 Task: Use the formula "CHISQ.INV.RT" in spreadsheet "Project portfolio".
Action: Mouse moved to (113, 322)
Screenshot: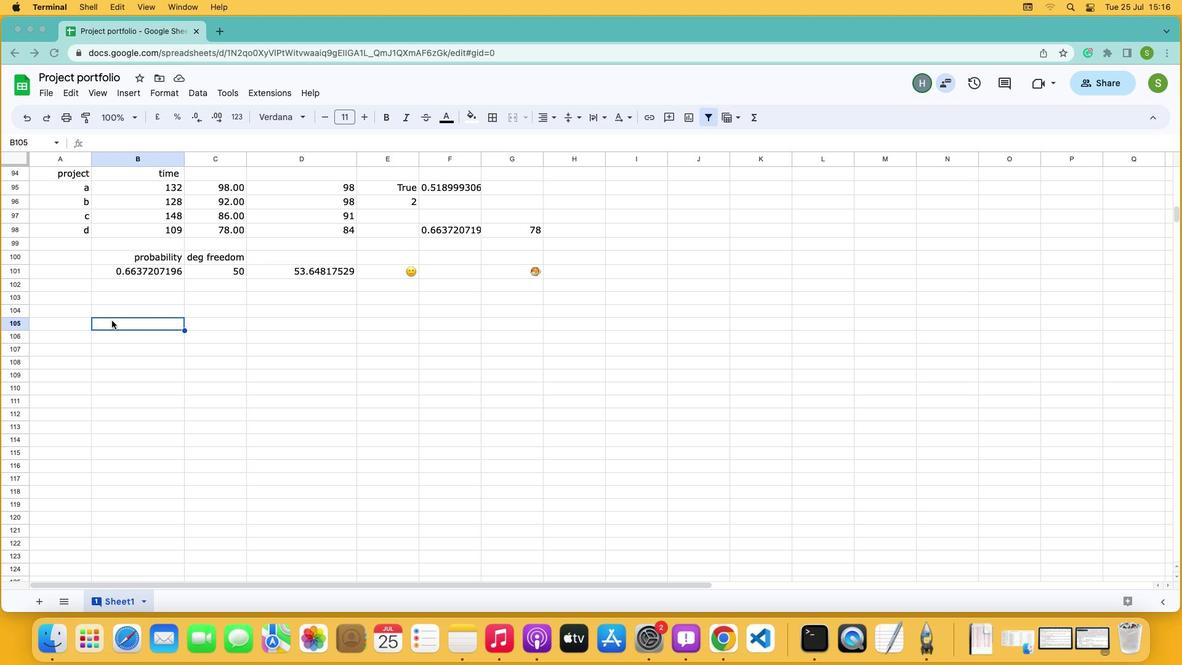 
Action: Mouse pressed left at (113, 322)
Screenshot: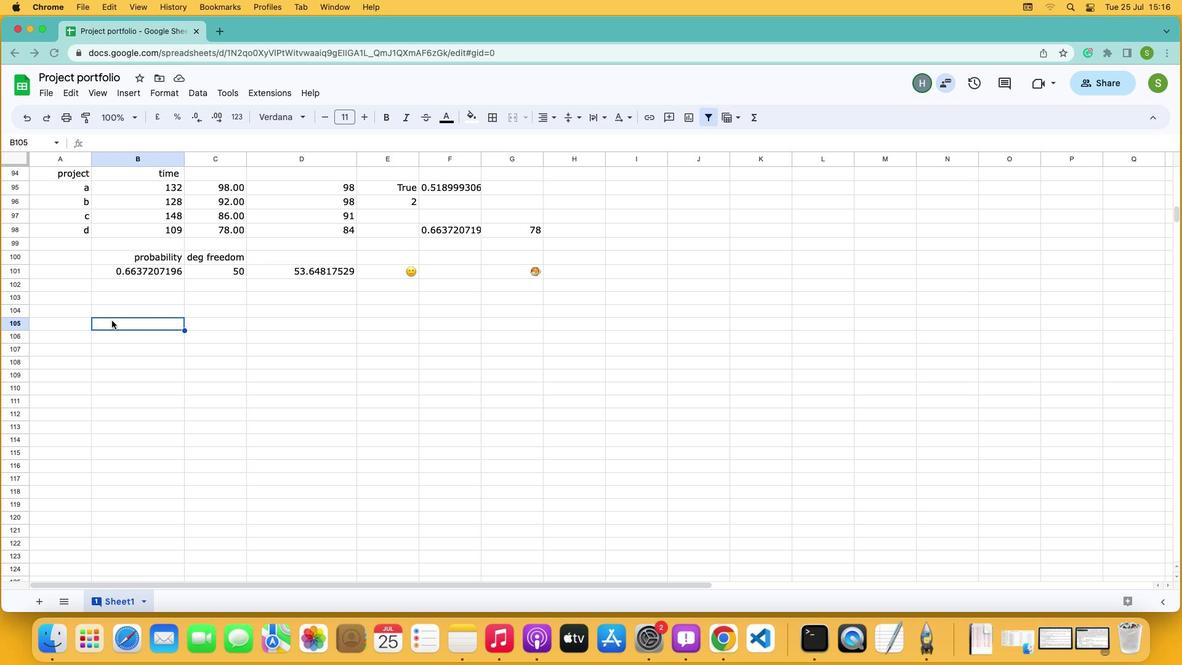
Action: Mouse moved to (753, 116)
Screenshot: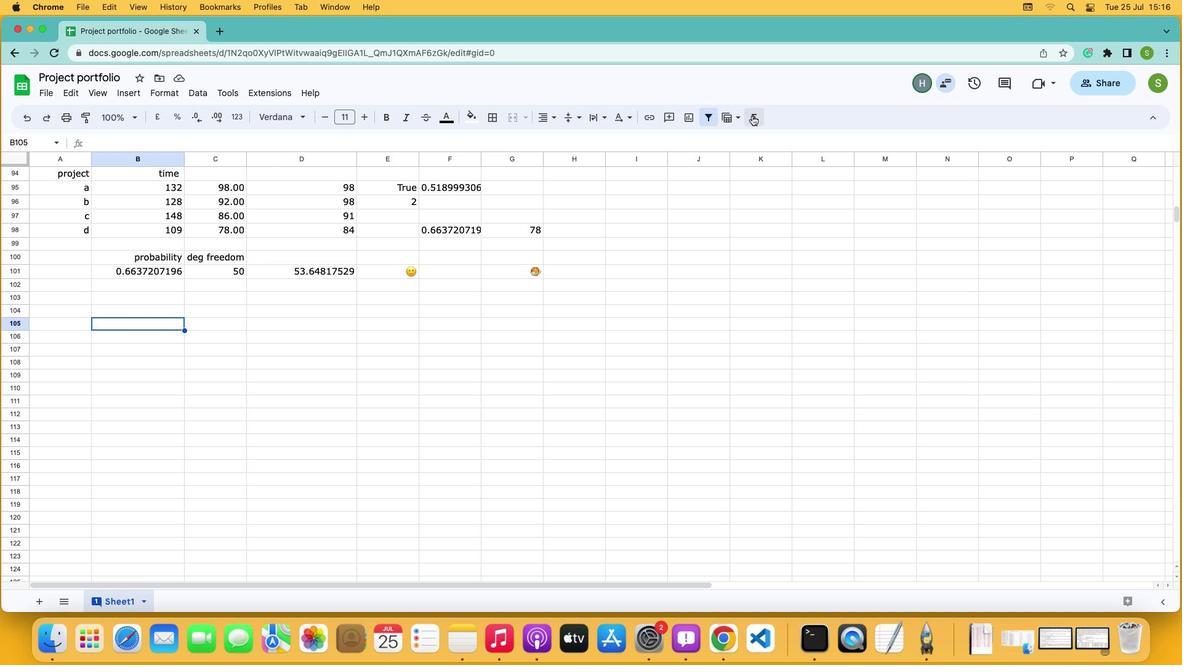 
Action: Mouse pressed left at (753, 116)
Screenshot: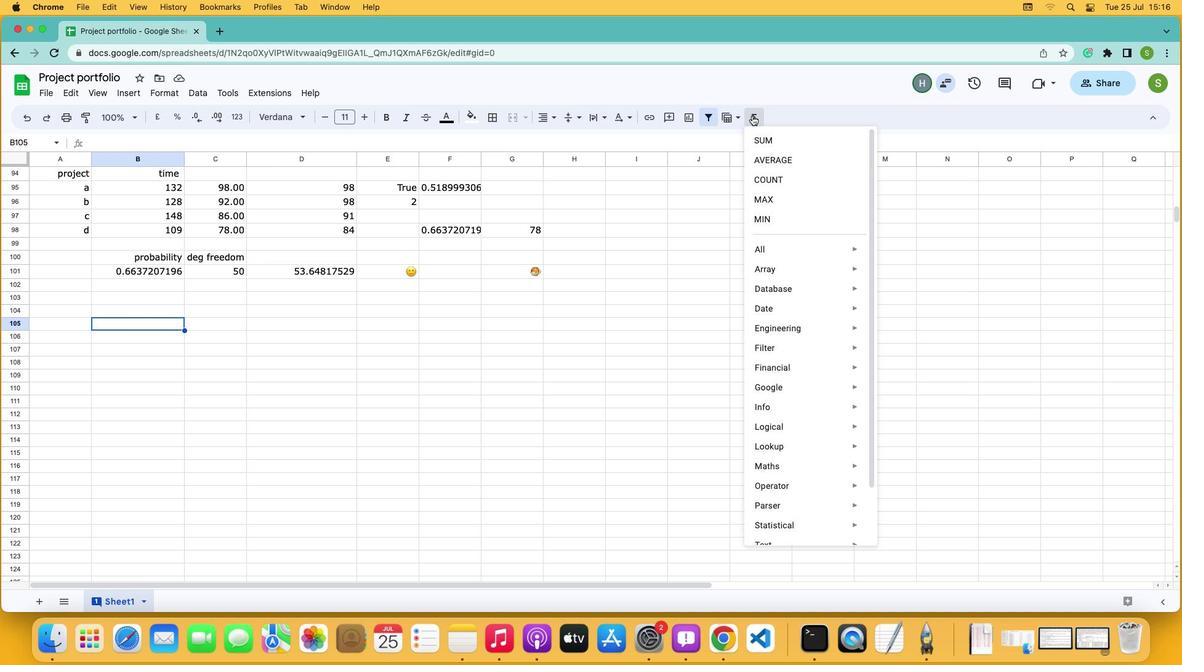 
Action: Mouse moved to (779, 253)
Screenshot: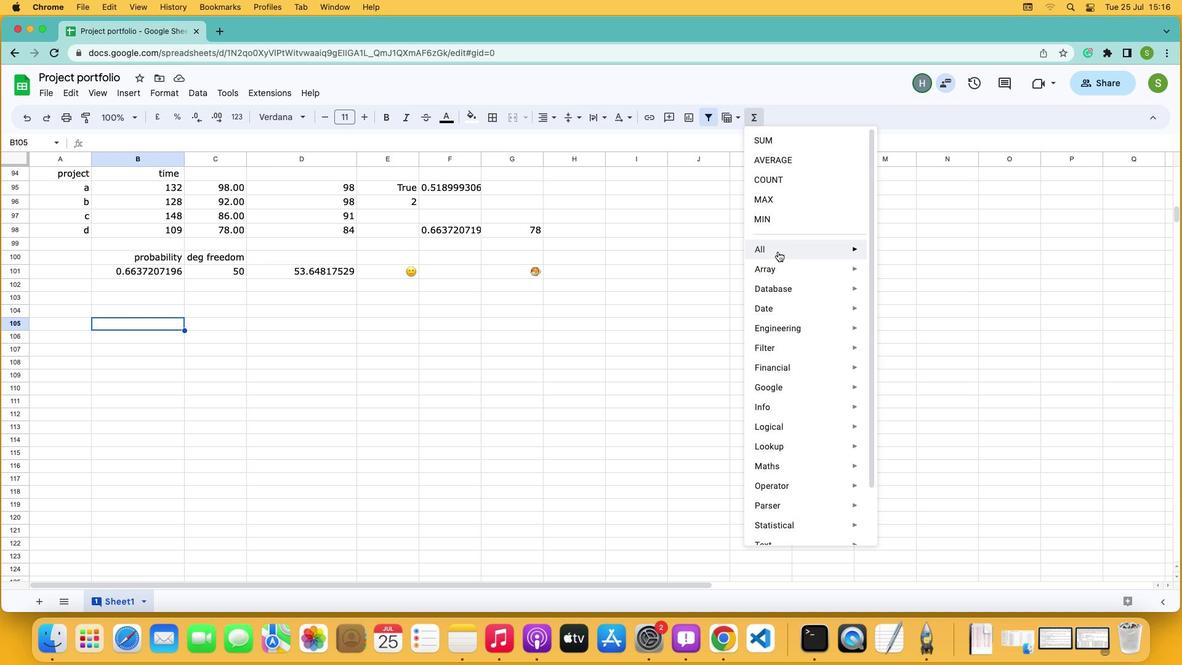 
Action: Mouse pressed left at (779, 253)
Screenshot: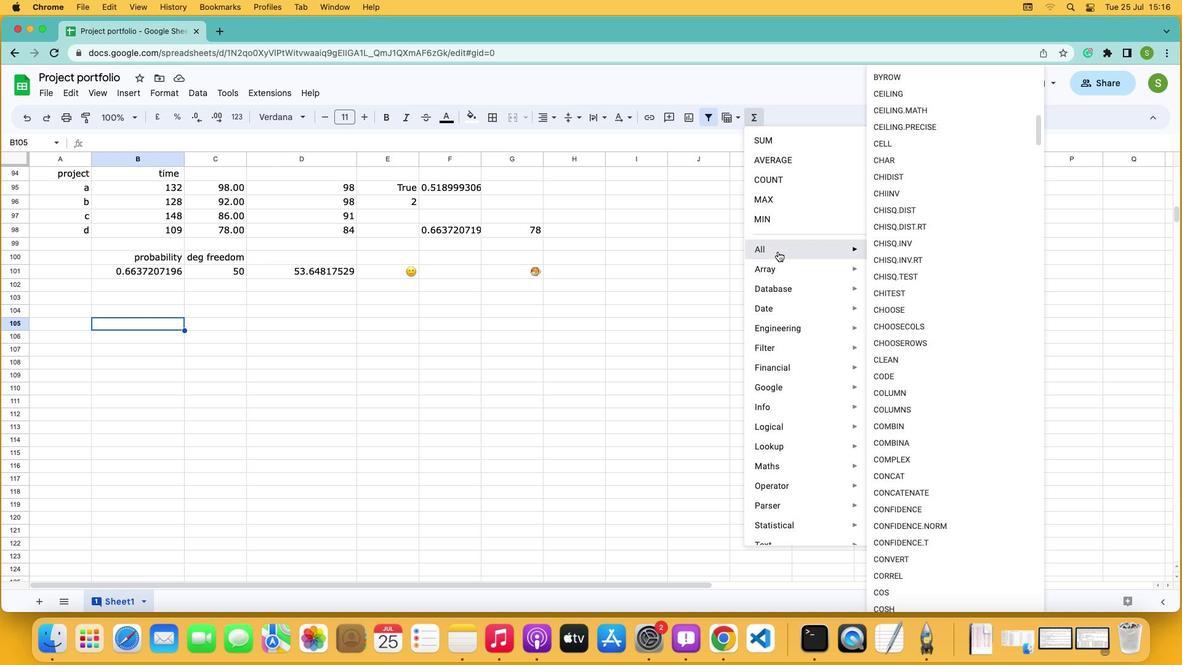 
Action: Mouse moved to (930, 268)
Screenshot: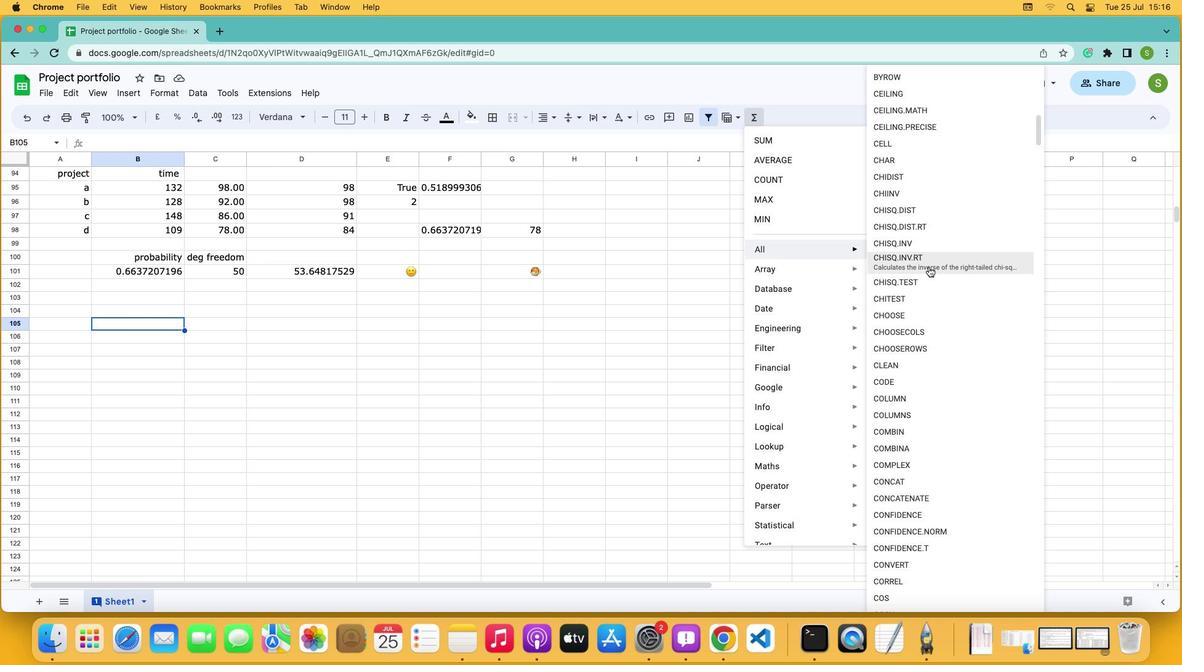 
Action: Mouse pressed left at (930, 268)
Screenshot: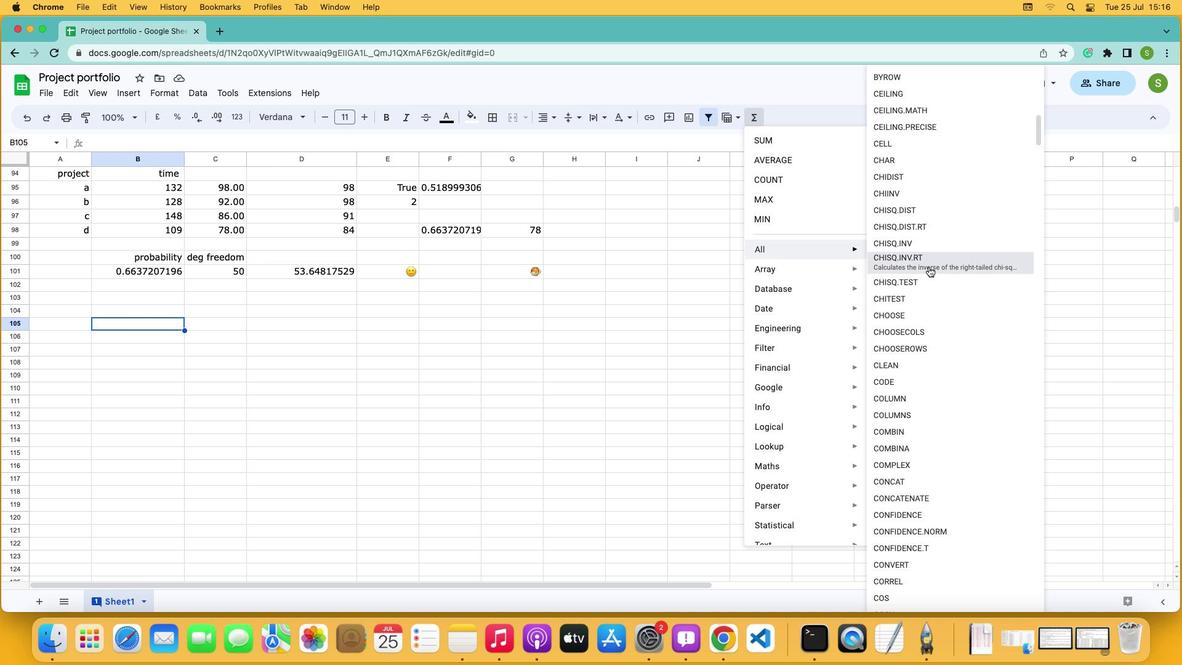 
Action: Mouse moved to (163, 275)
Screenshot: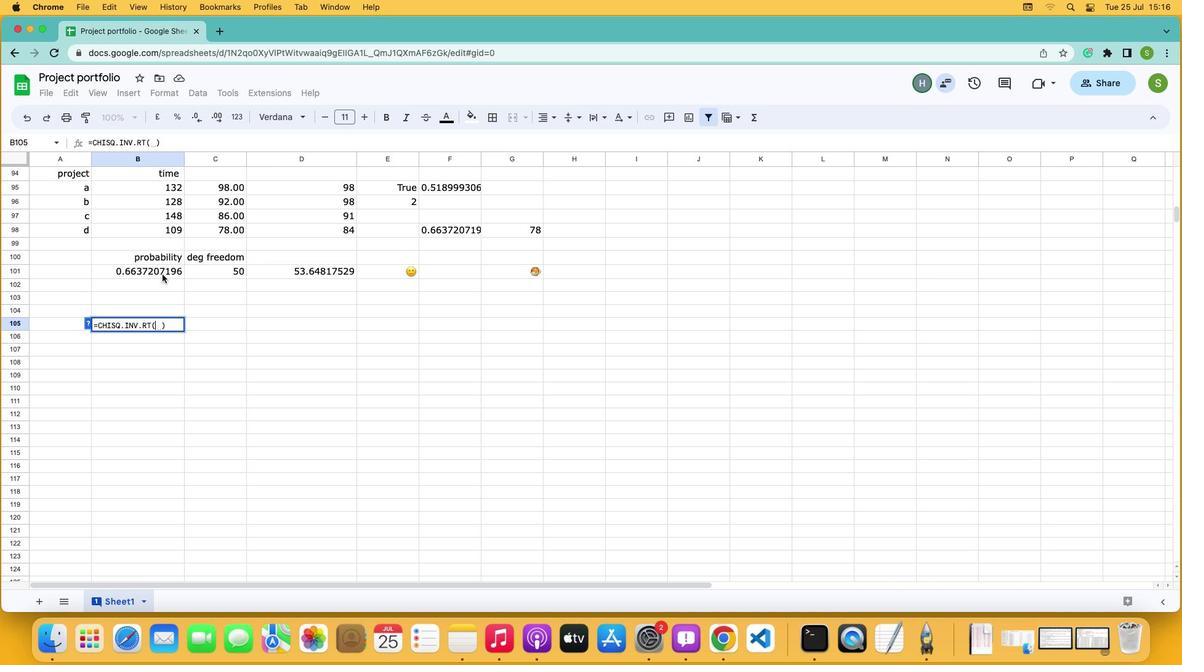 
Action: Mouse pressed left at (163, 275)
Screenshot: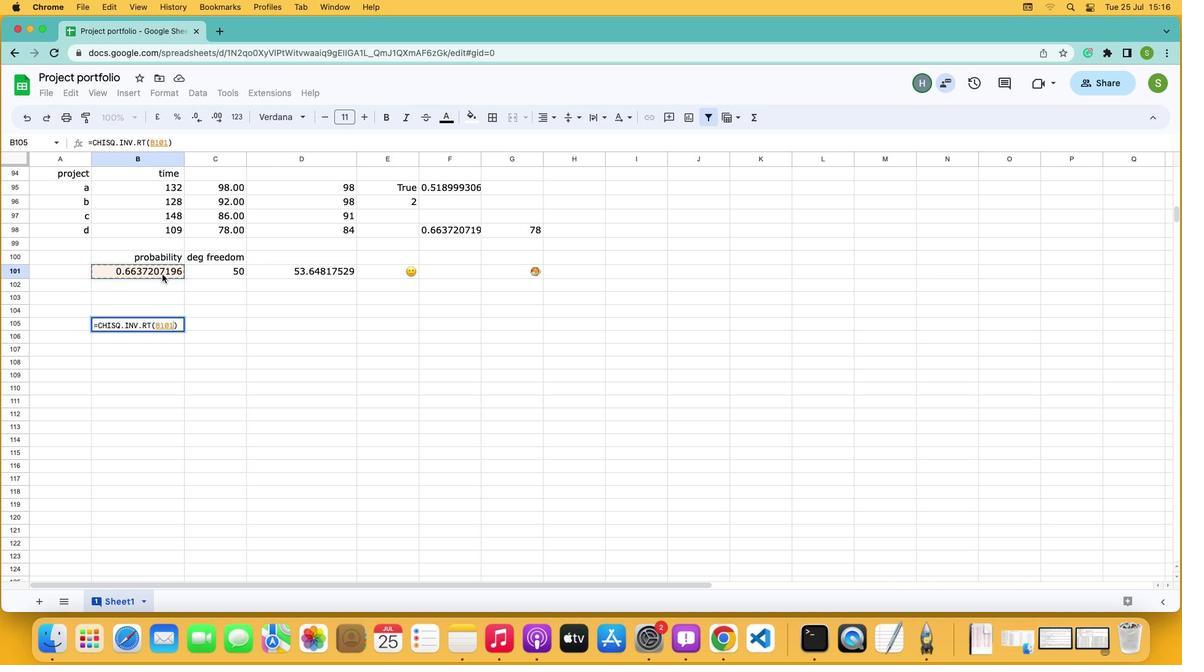
Action: Mouse moved to (232, 284)
Screenshot: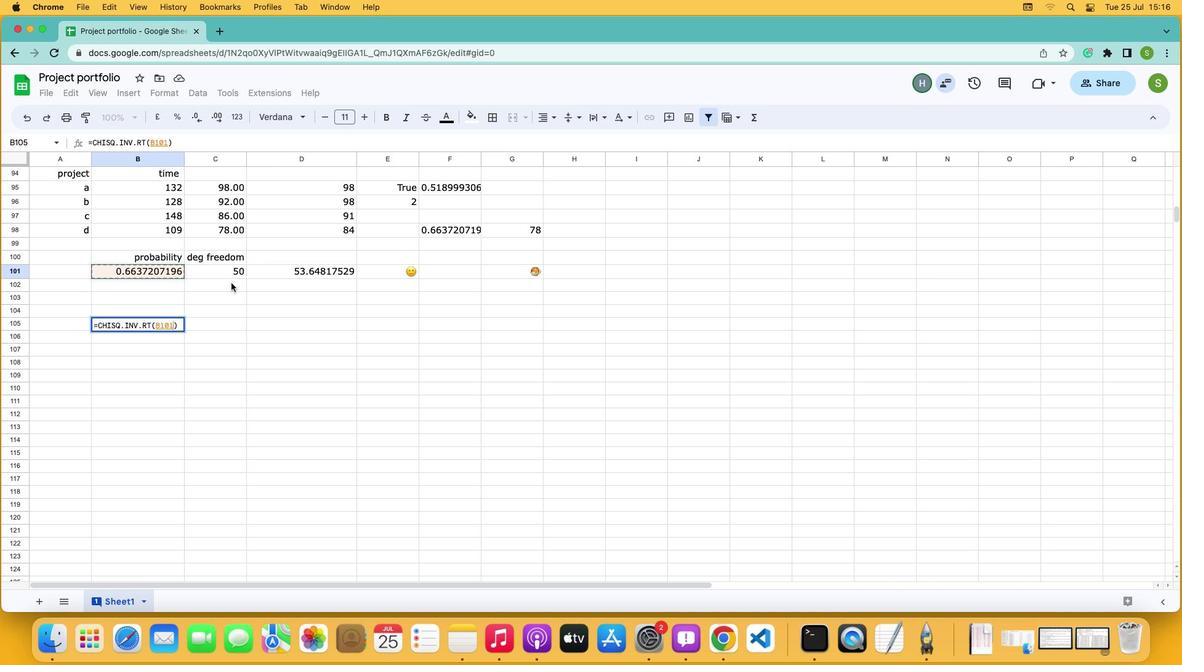 
Action: Key pressed ','
Screenshot: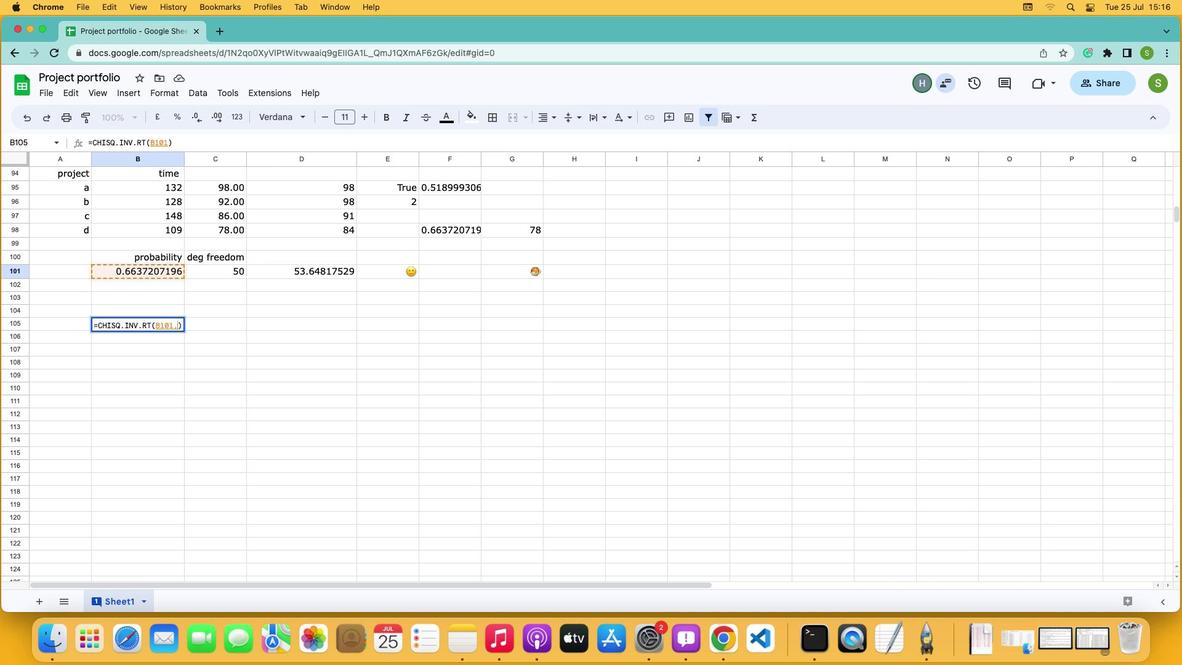 
Action: Mouse moved to (218, 274)
Screenshot: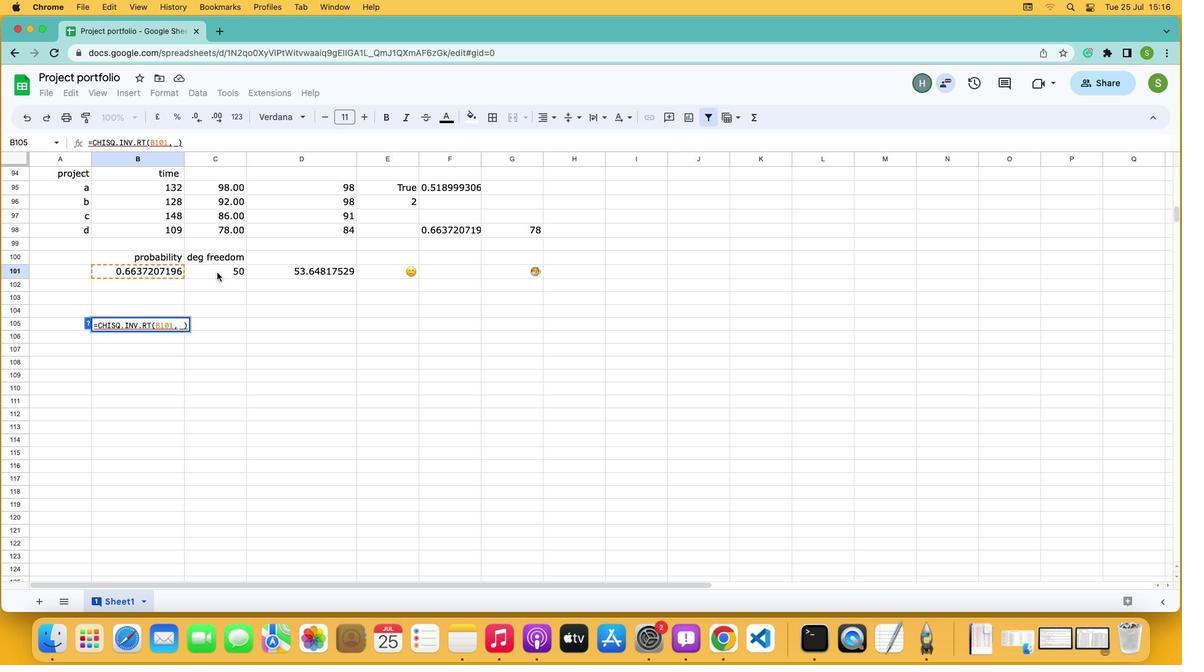 
Action: Mouse pressed left at (218, 274)
Screenshot: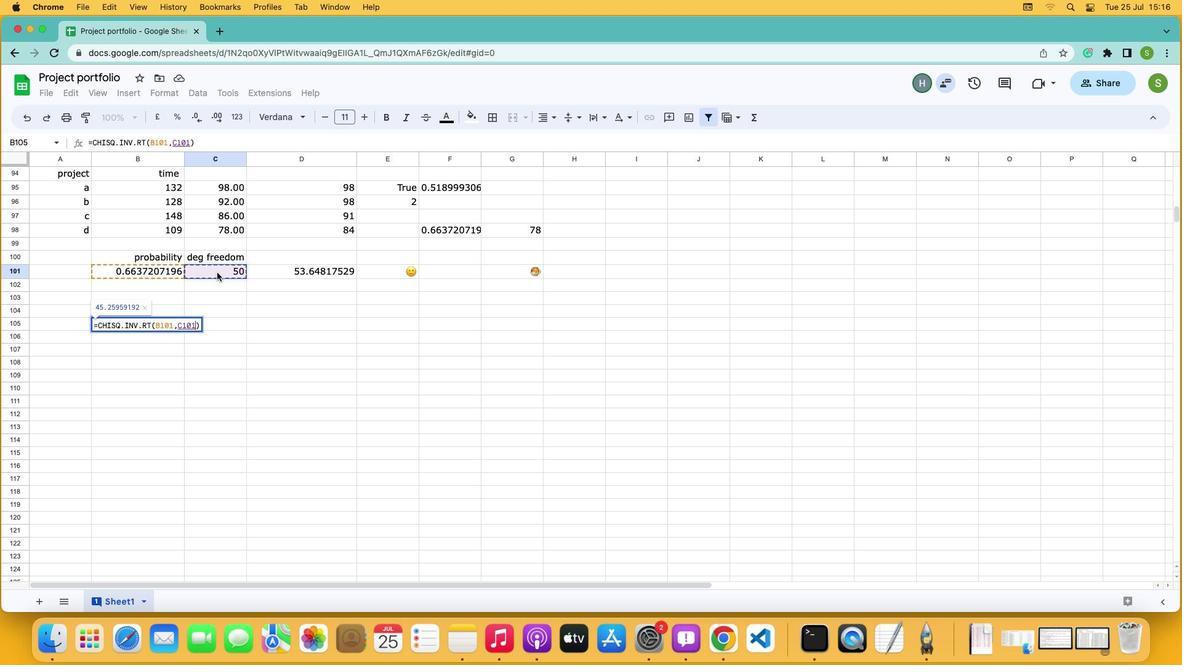 
Action: Key pressed Key.enter
Screenshot: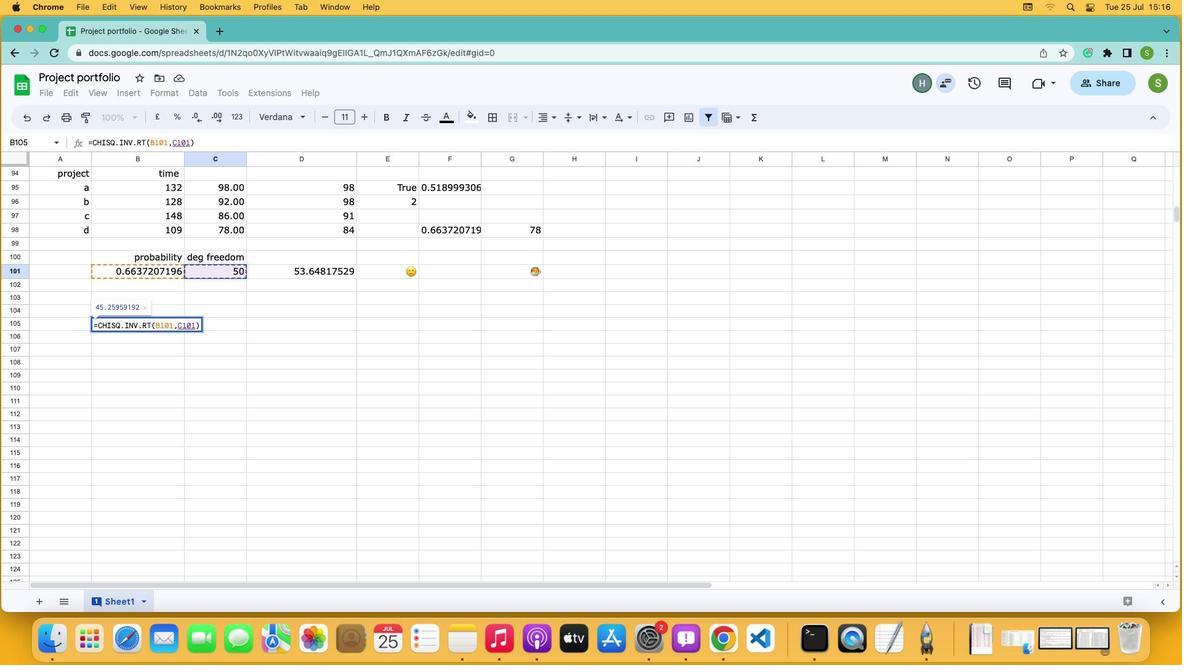 
